 Task: Create List Customer Journey Mapping in Board Content Amplification Strategies to Workspace Creative Writing. Create List Customer Success in Board Employee Performance Evaluation to Workspace Creative Writing. Create List Customer Churn in Board Content Marketing Infographic Creation and Promotion to Workspace Creative Writing
Action: Mouse moved to (113, 367)
Screenshot: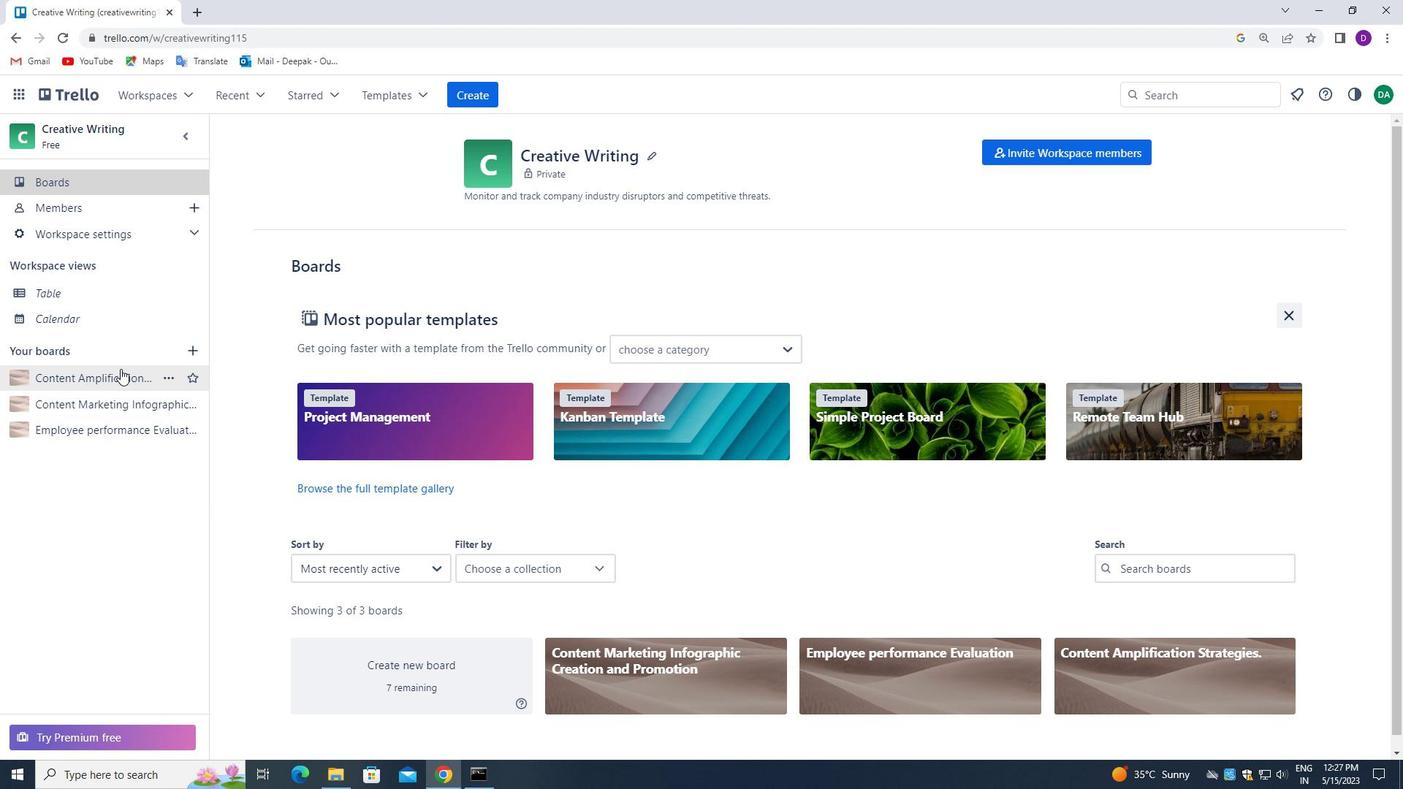 
Action: Mouse pressed left at (113, 367)
Screenshot: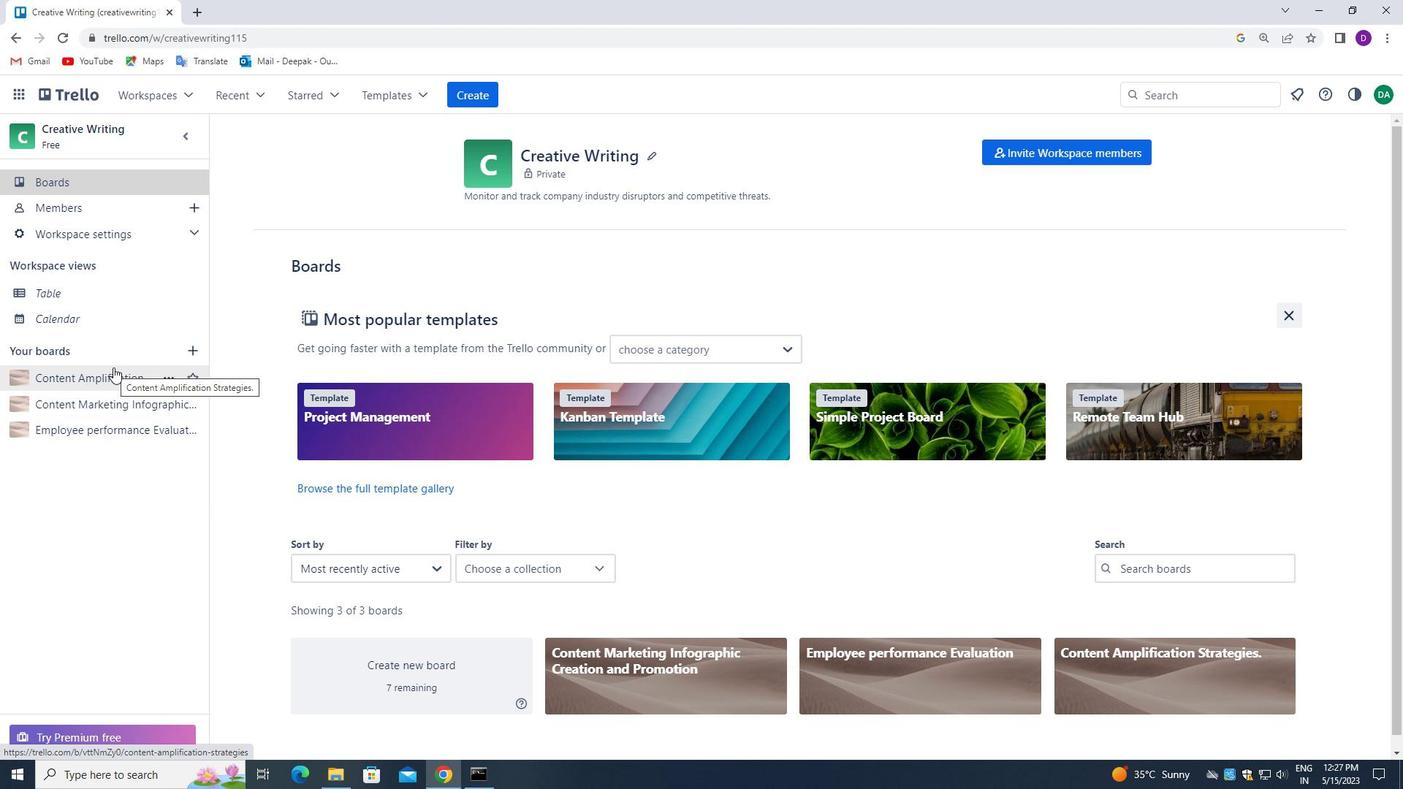 
Action: Mouse moved to (564, 183)
Screenshot: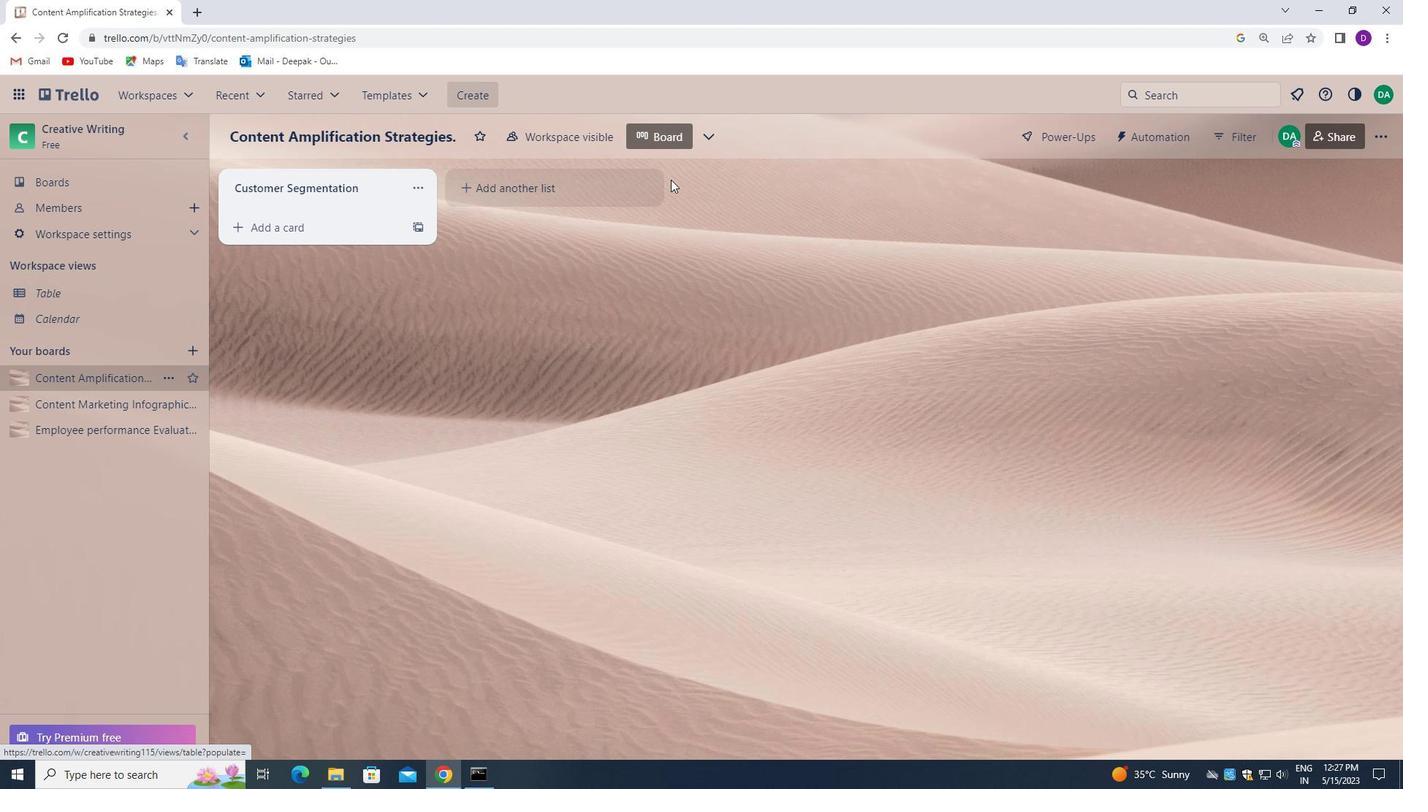 
Action: Mouse pressed left at (564, 183)
Screenshot: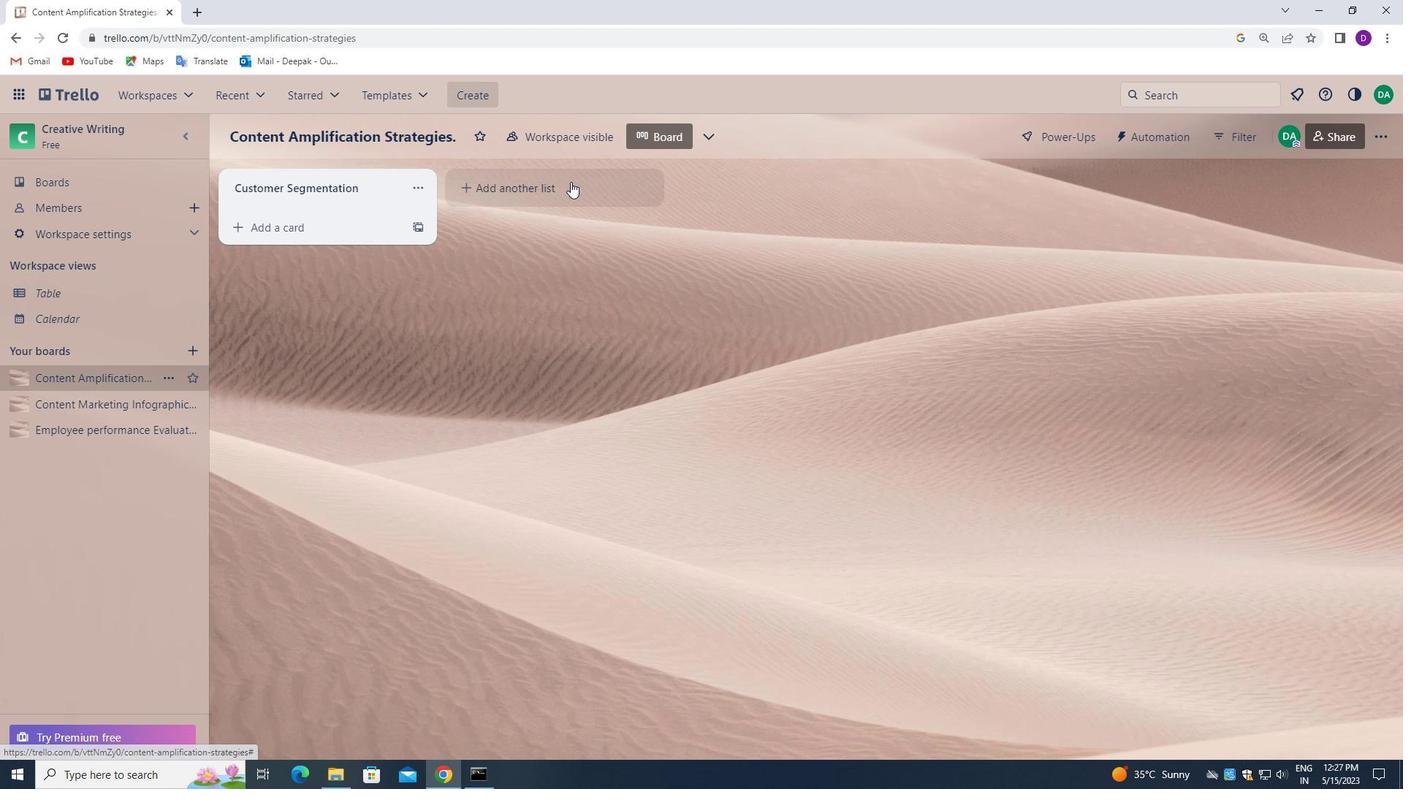 
Action: Mouse moved to (515, 189)
Screenshot: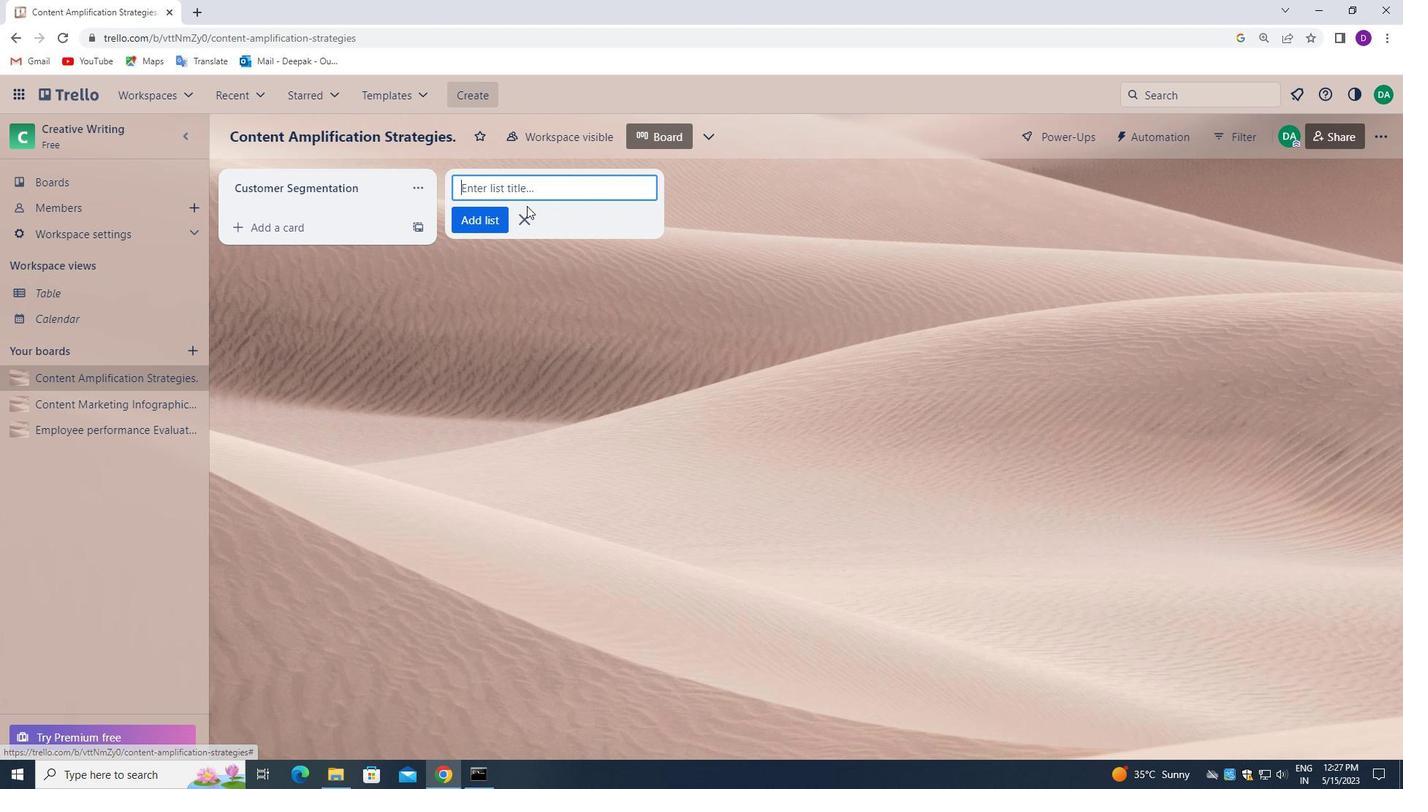 
Action: Mouse pressed left at (515, 189)
Screenshot: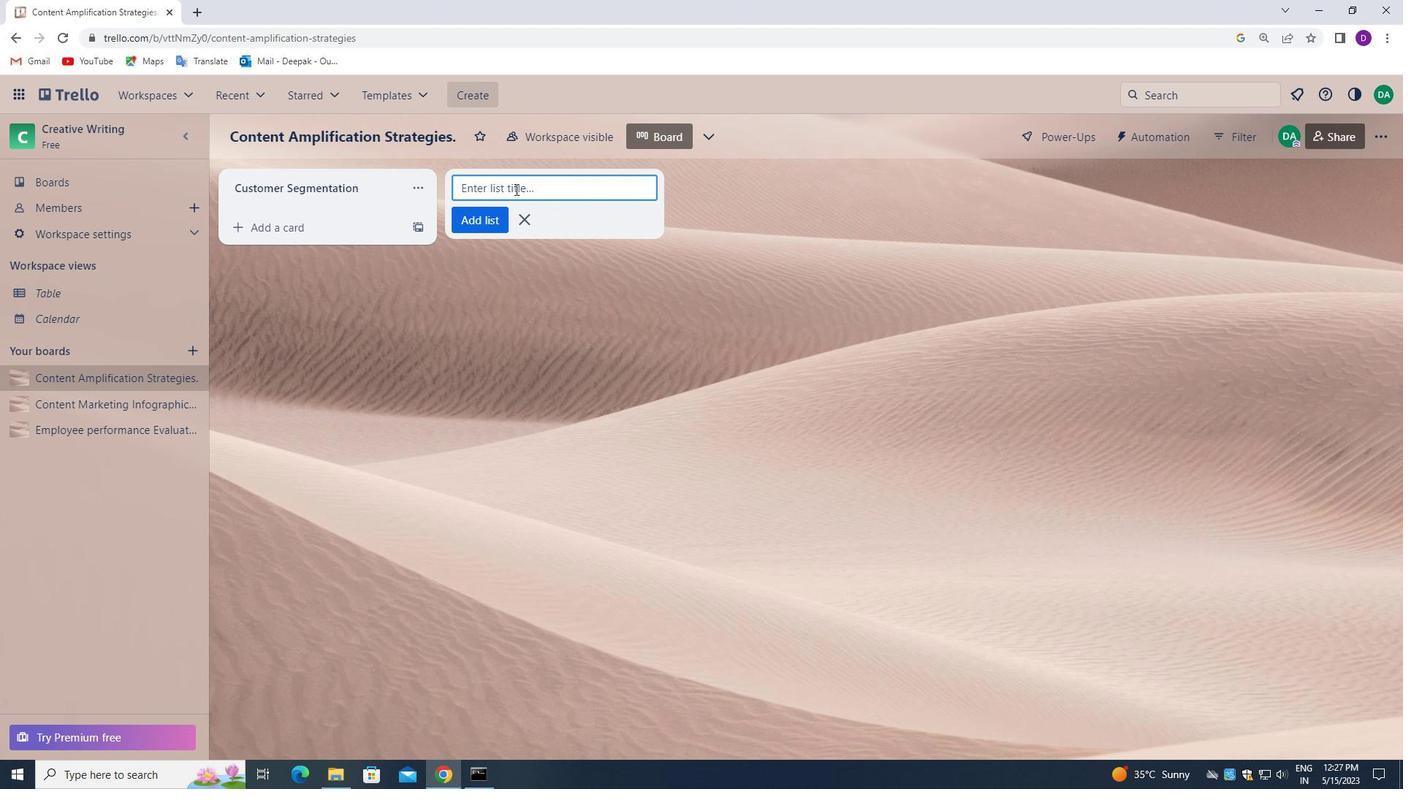 
Action: Key pressed <Key.shift>CUSTOMER<Key.space><Key.shift>JOURNEY<Key.space><Key.shift><Key.shift><Key.shift><Key.shift>MAPPING
Screenshot: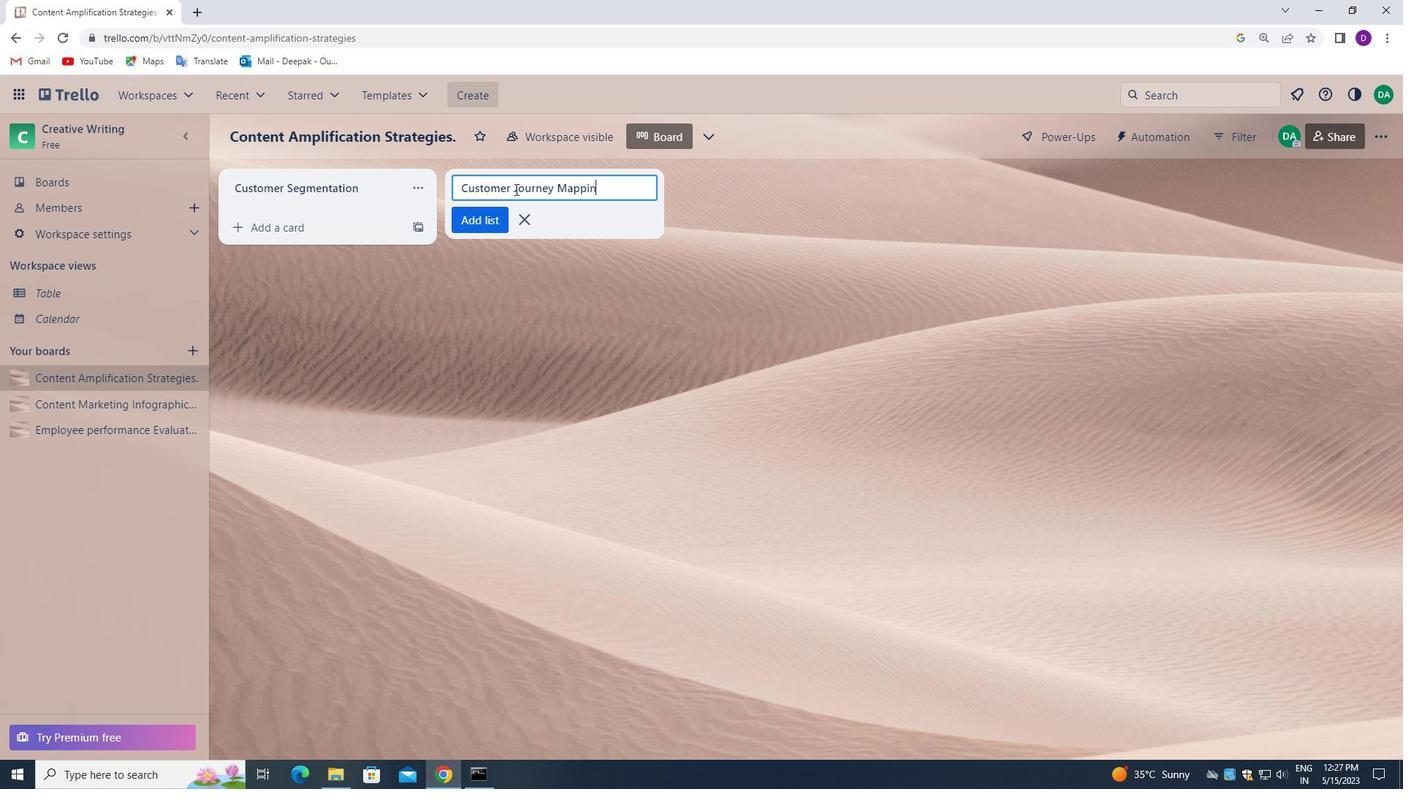 
Action: Mouse moved to (469, 209)
Screenshot: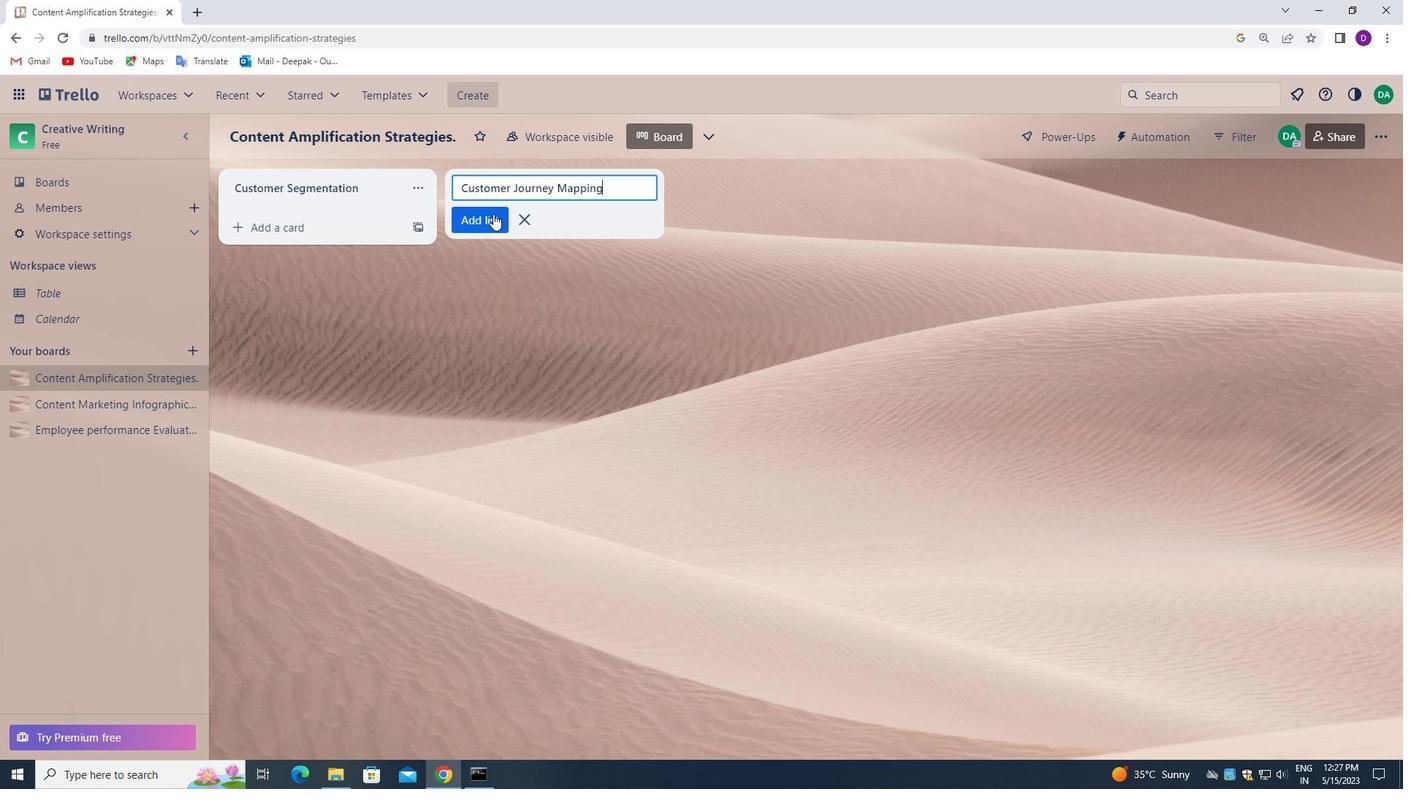 
Action: Mouse pressed left at (469, 209)
Screenshot: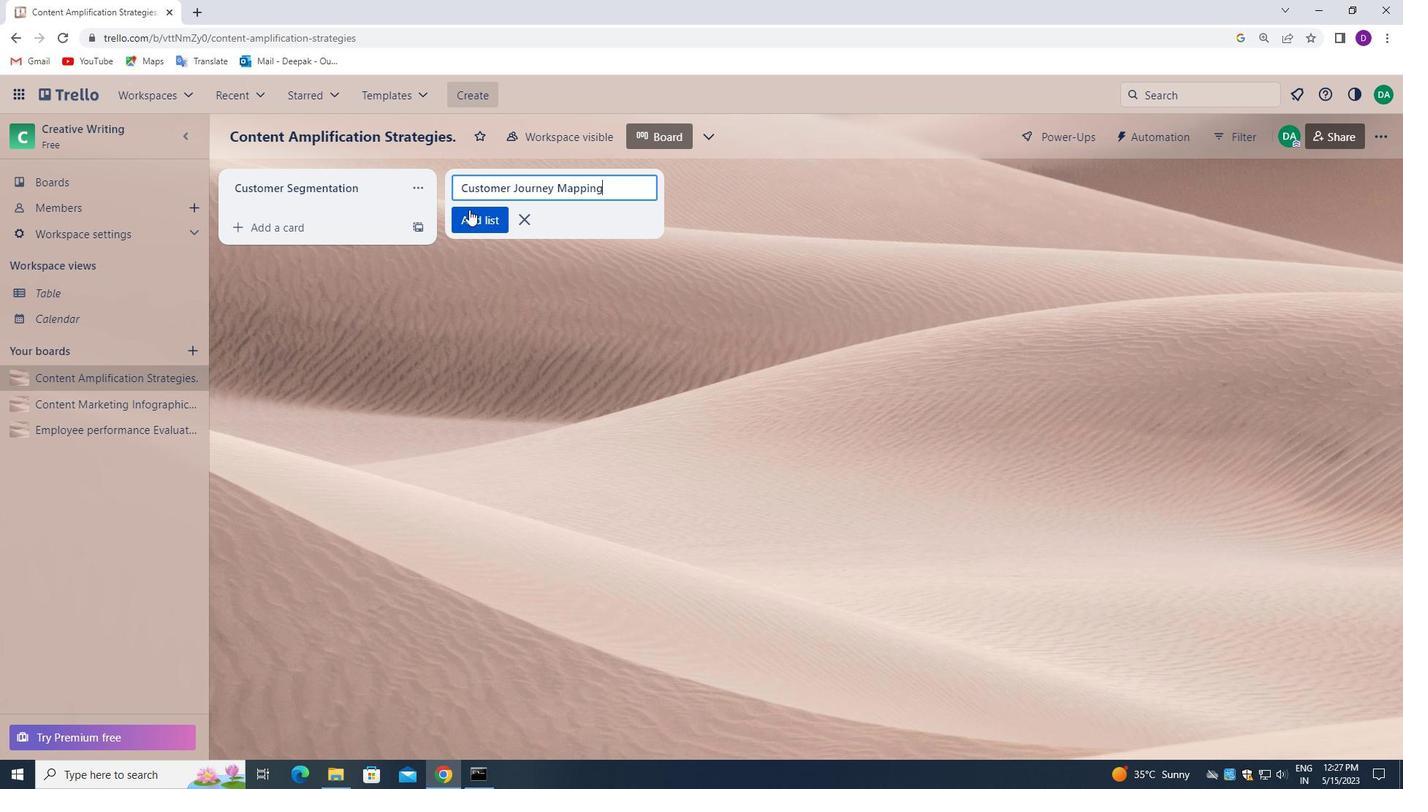 
Action: Mouse moved to (113, 425)
Screenshot: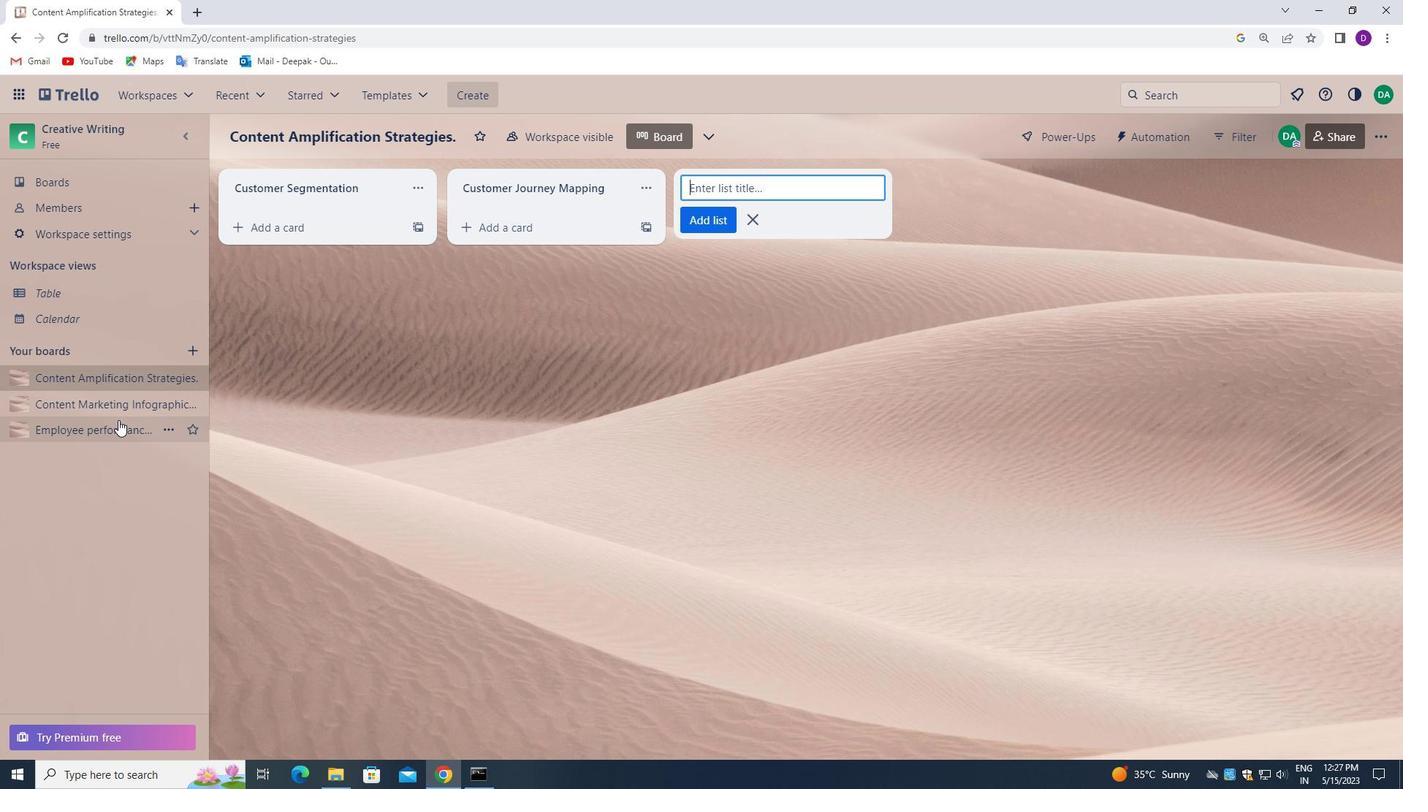 
Action: Mouse pressed left at (113, 425)
Screenshot: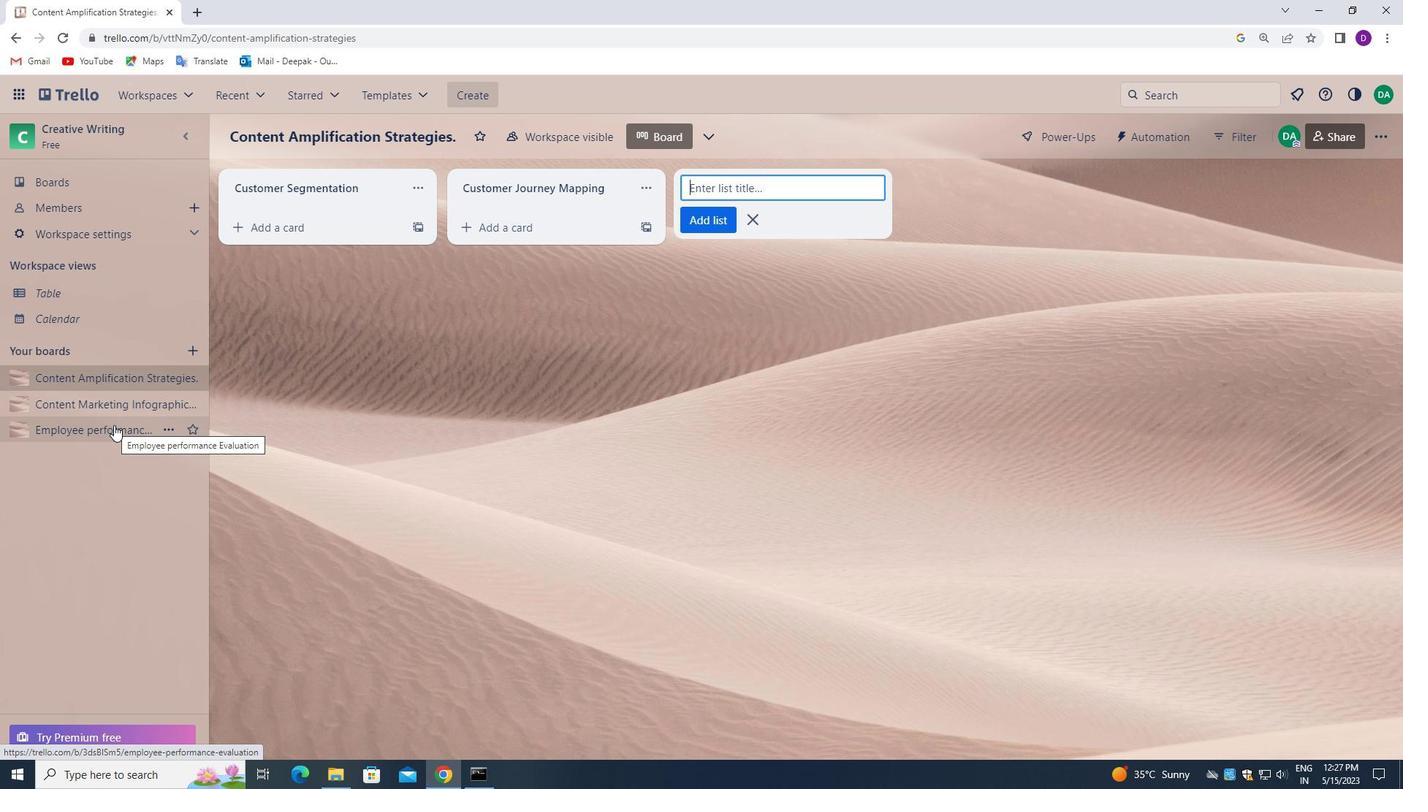 
Action: Mouse moved to (508, 195)
Screenshot: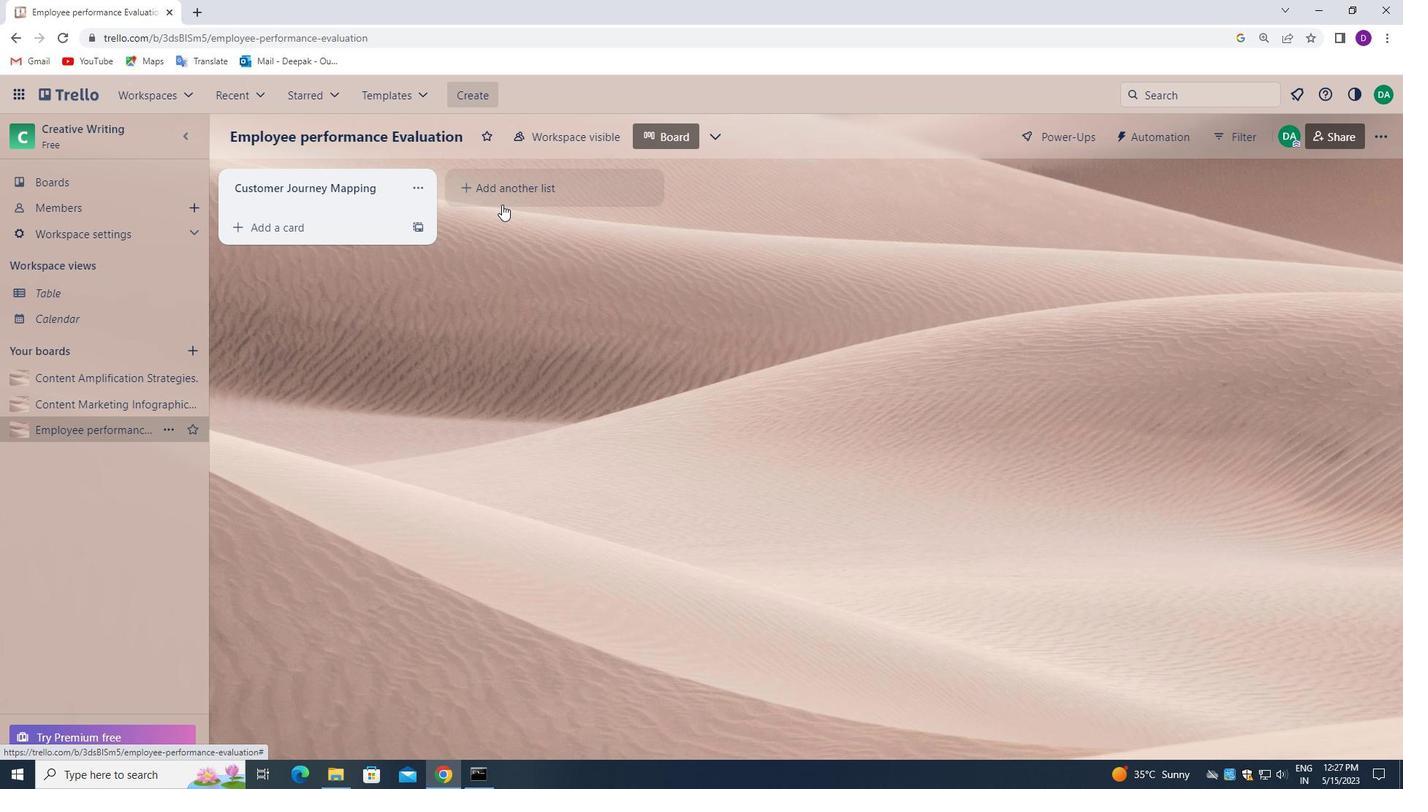 
Action: Mouse pressed left at (508, 195)
Screenshot: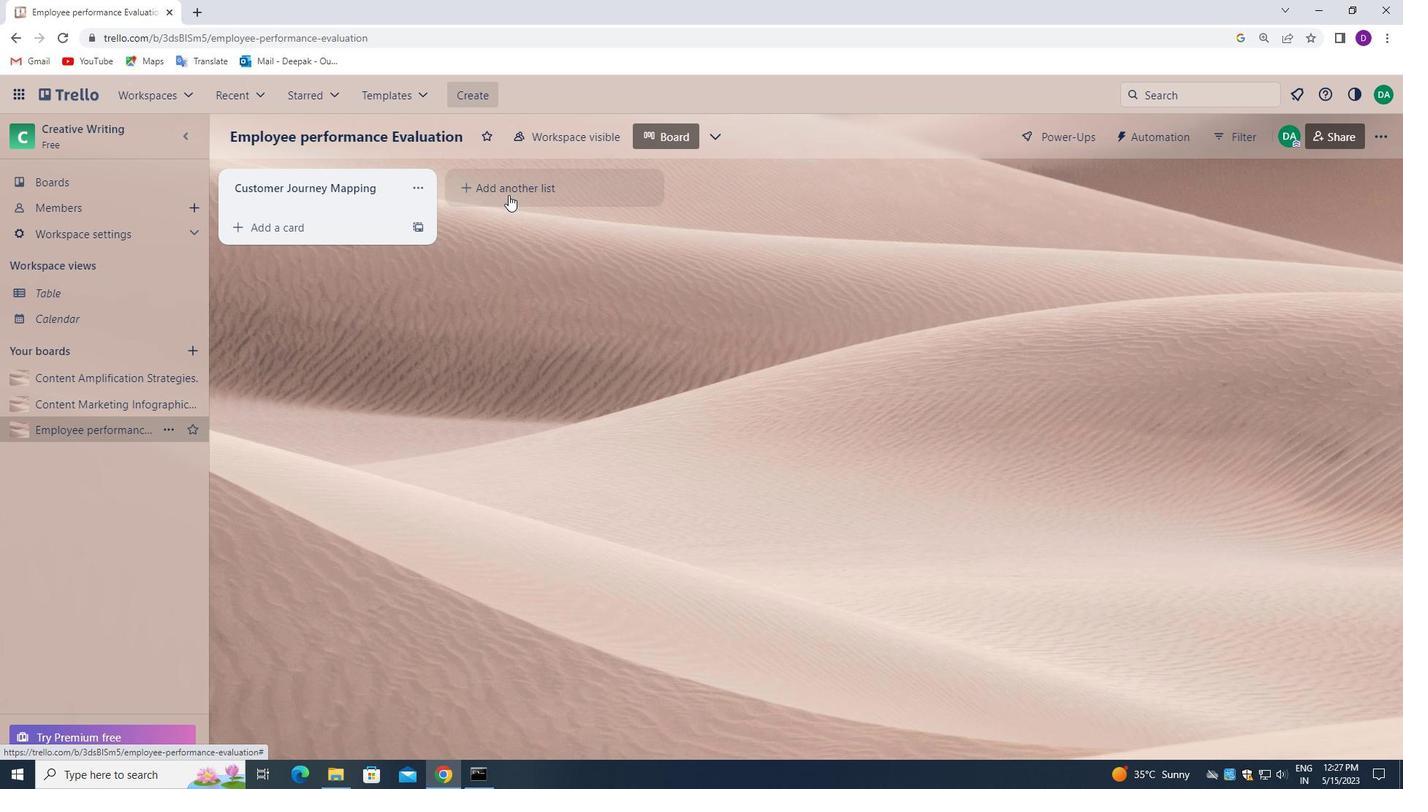 
Action: Mouse moved to (510, 192)
Screenshot: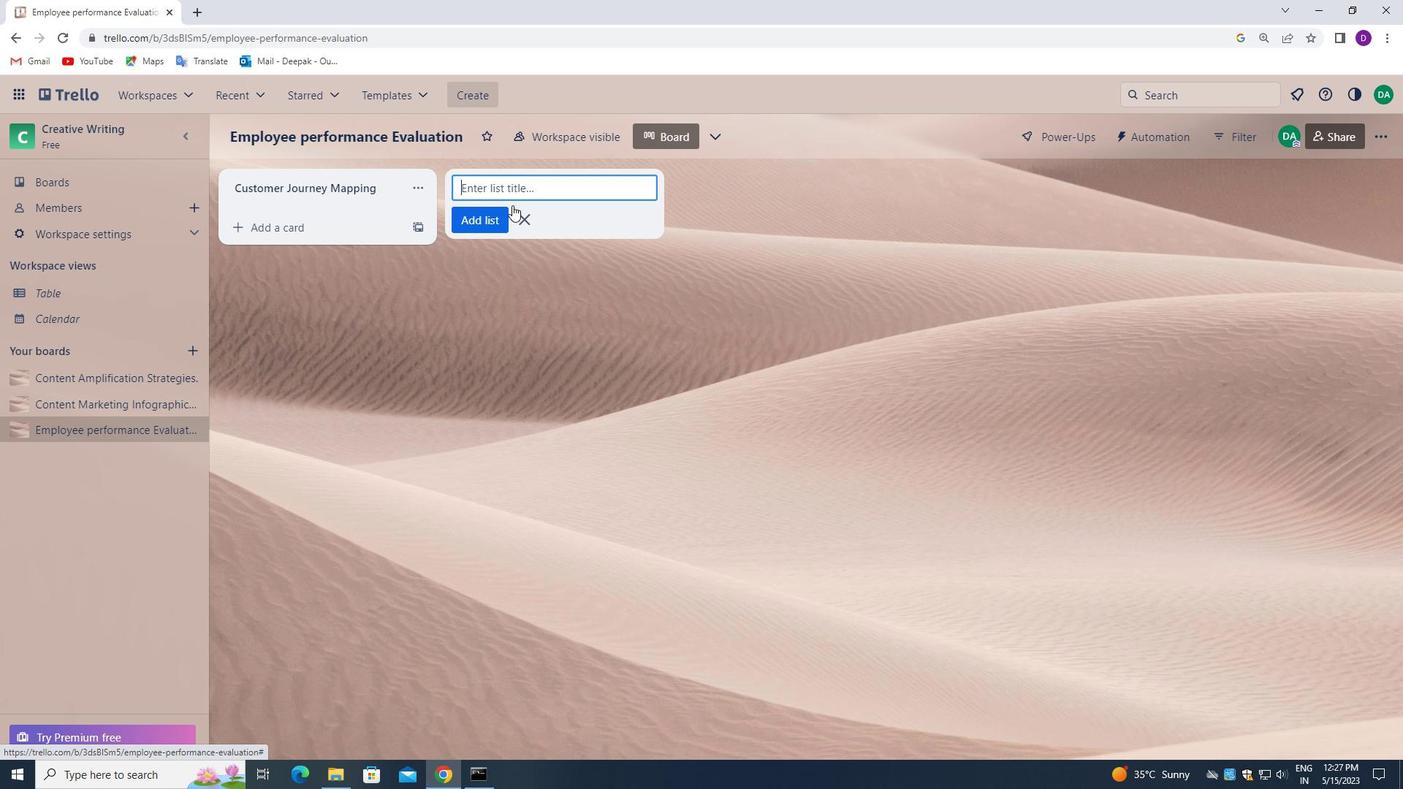 
Action: Mouse pressed left at (510, 192)
Screenshot: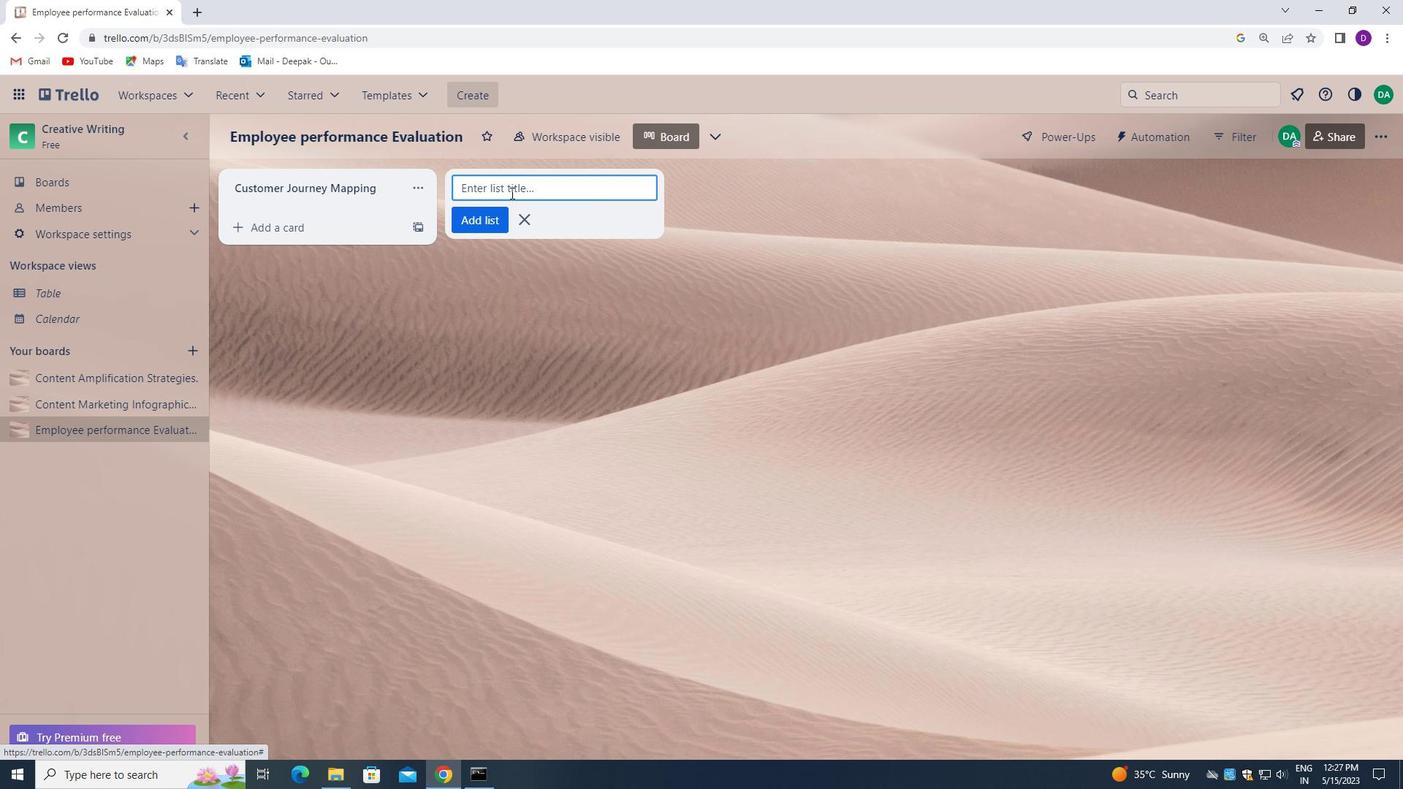 
Action: Key pressed <Key.shift>CUSTOMER<Key.space><Key.shift>SUCCESS
Screenshot: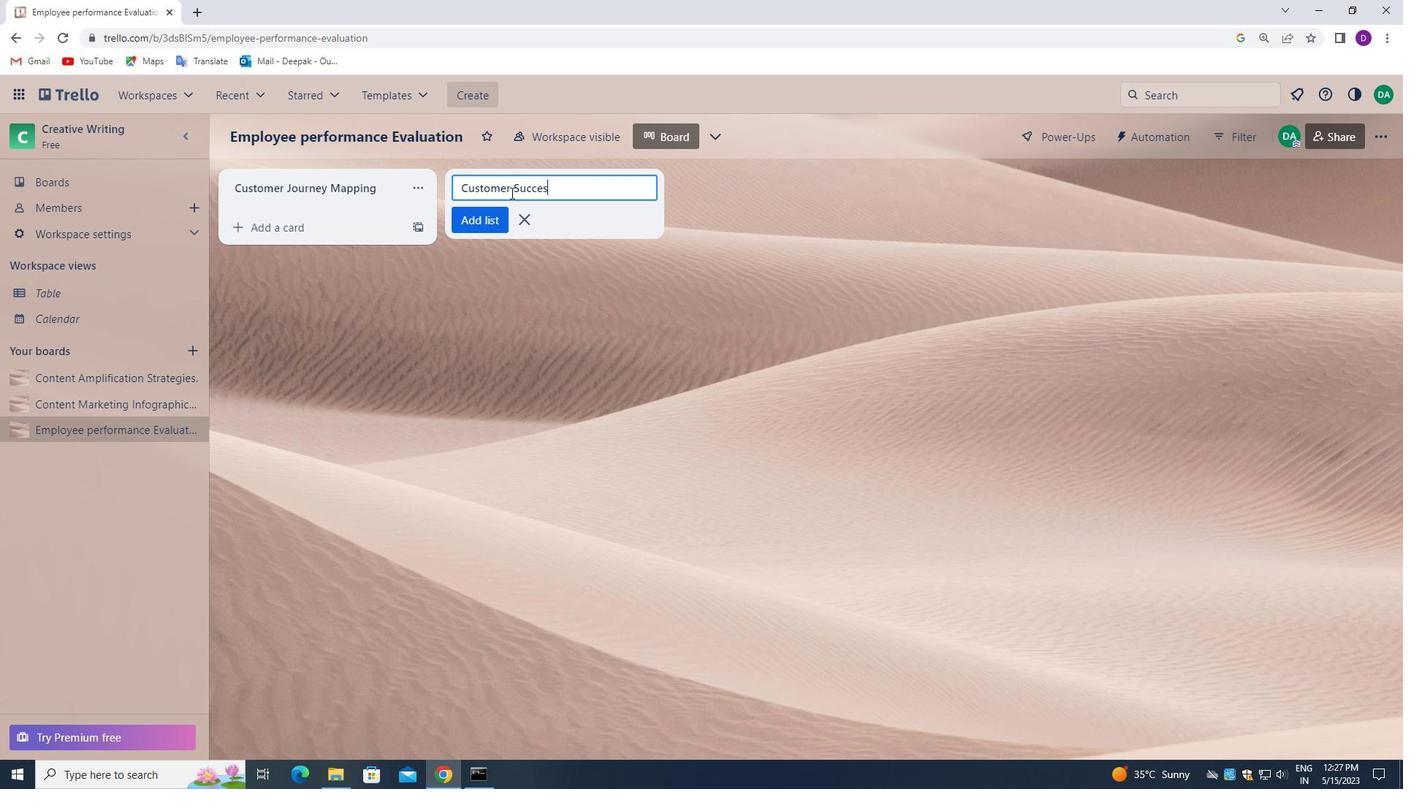 
Action: Mouse moved to (467, 222)
Screenshot: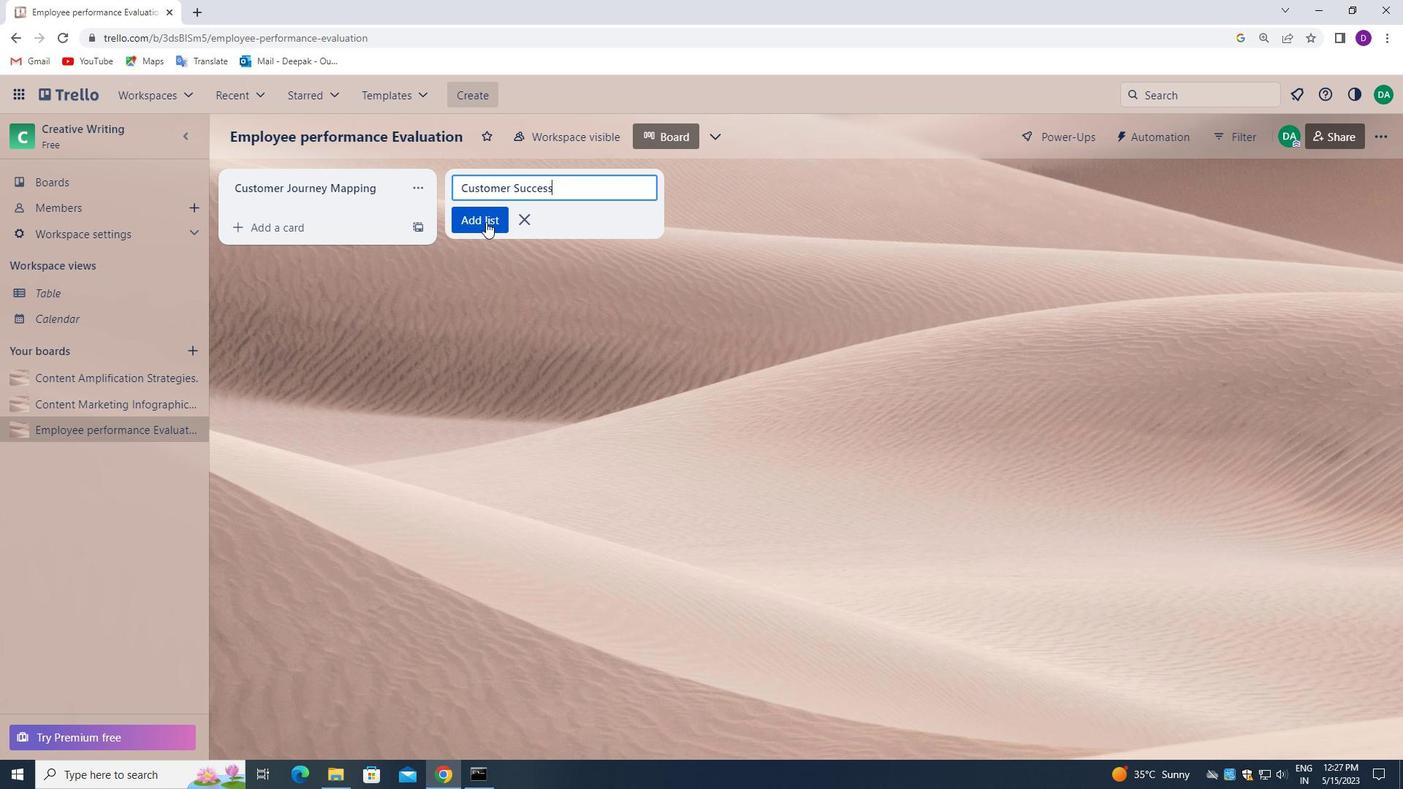 
Action: Mouse pressed left at (467, 222)
Screenshot: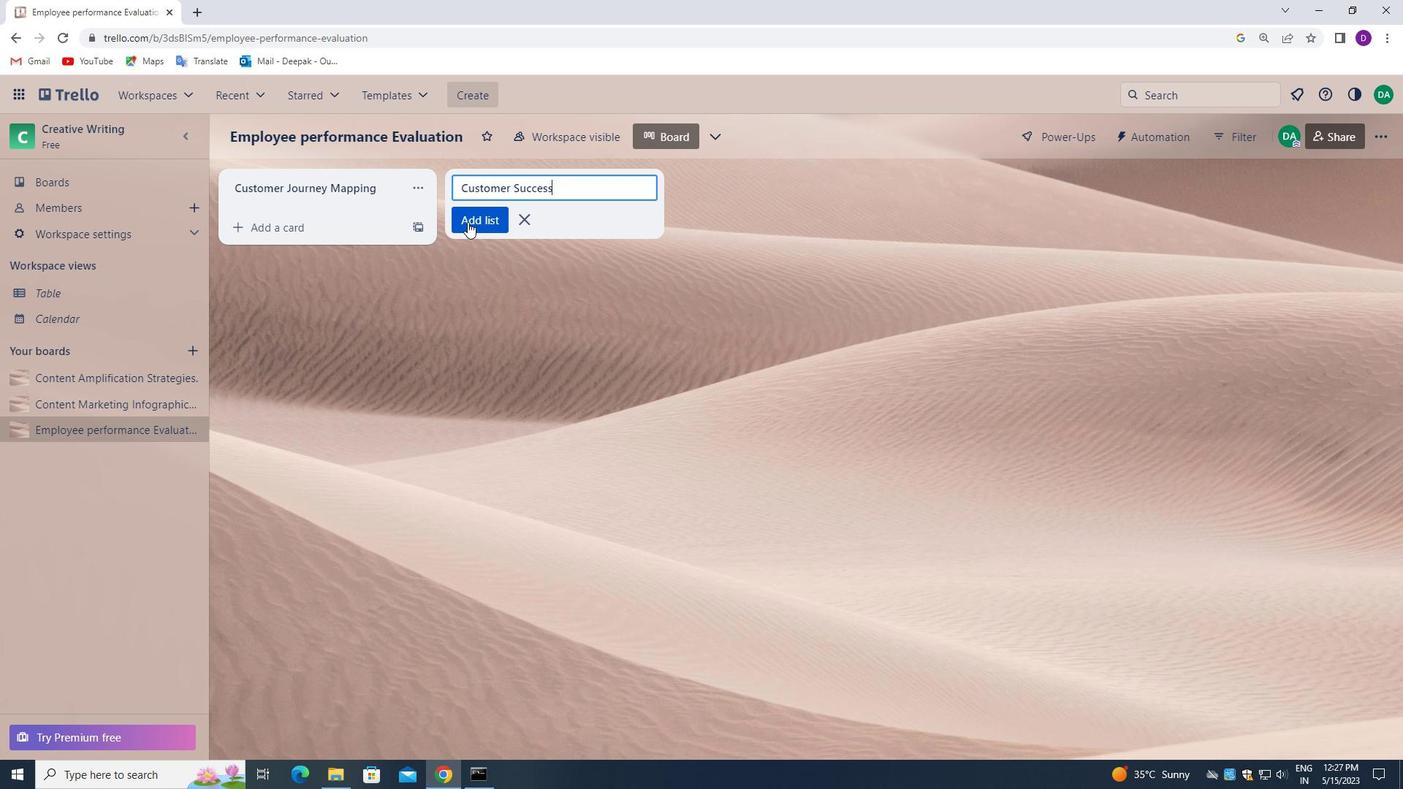 
Action: Mouse moved to (105, 400)
Screenshot: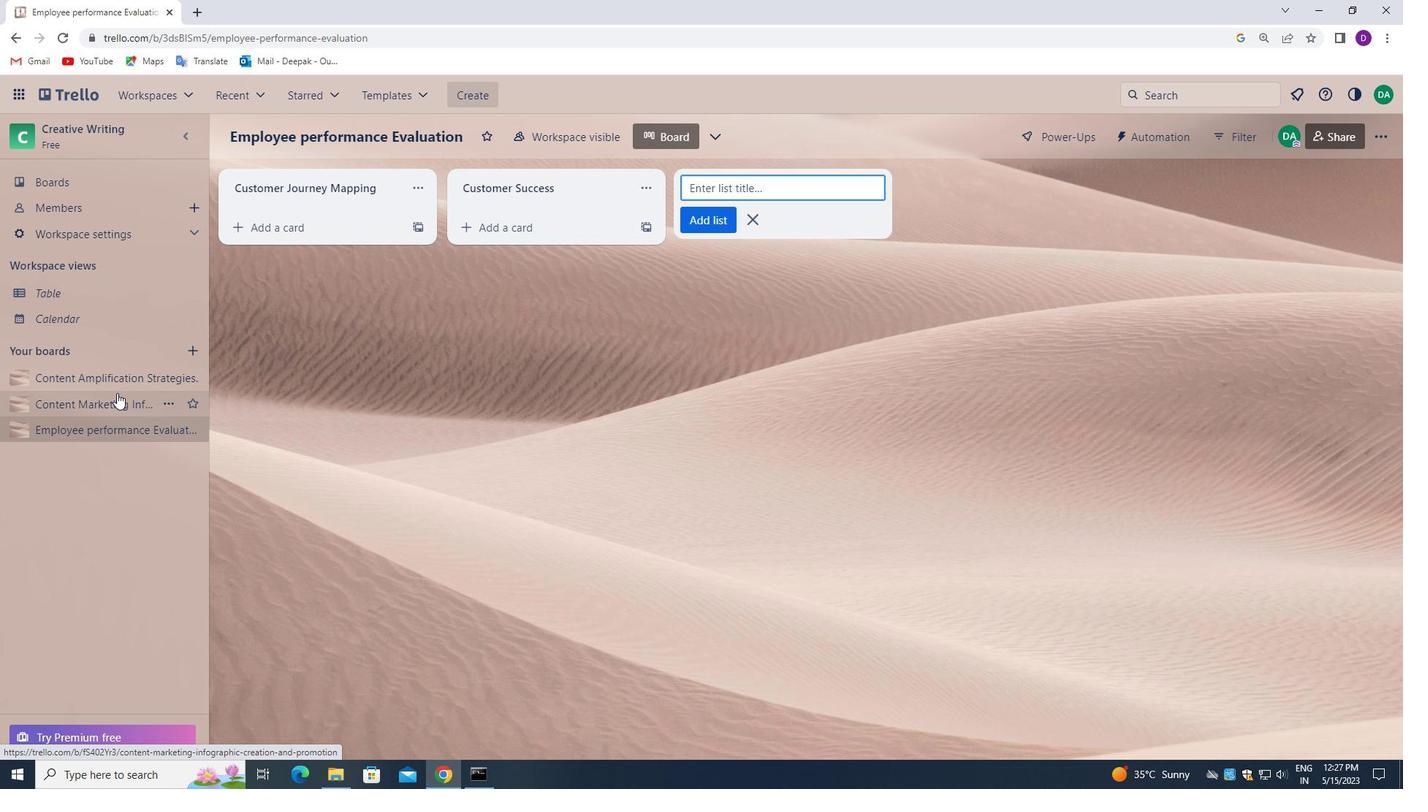 
Action: Mouse pressed left at (105, 400)
Screenshot: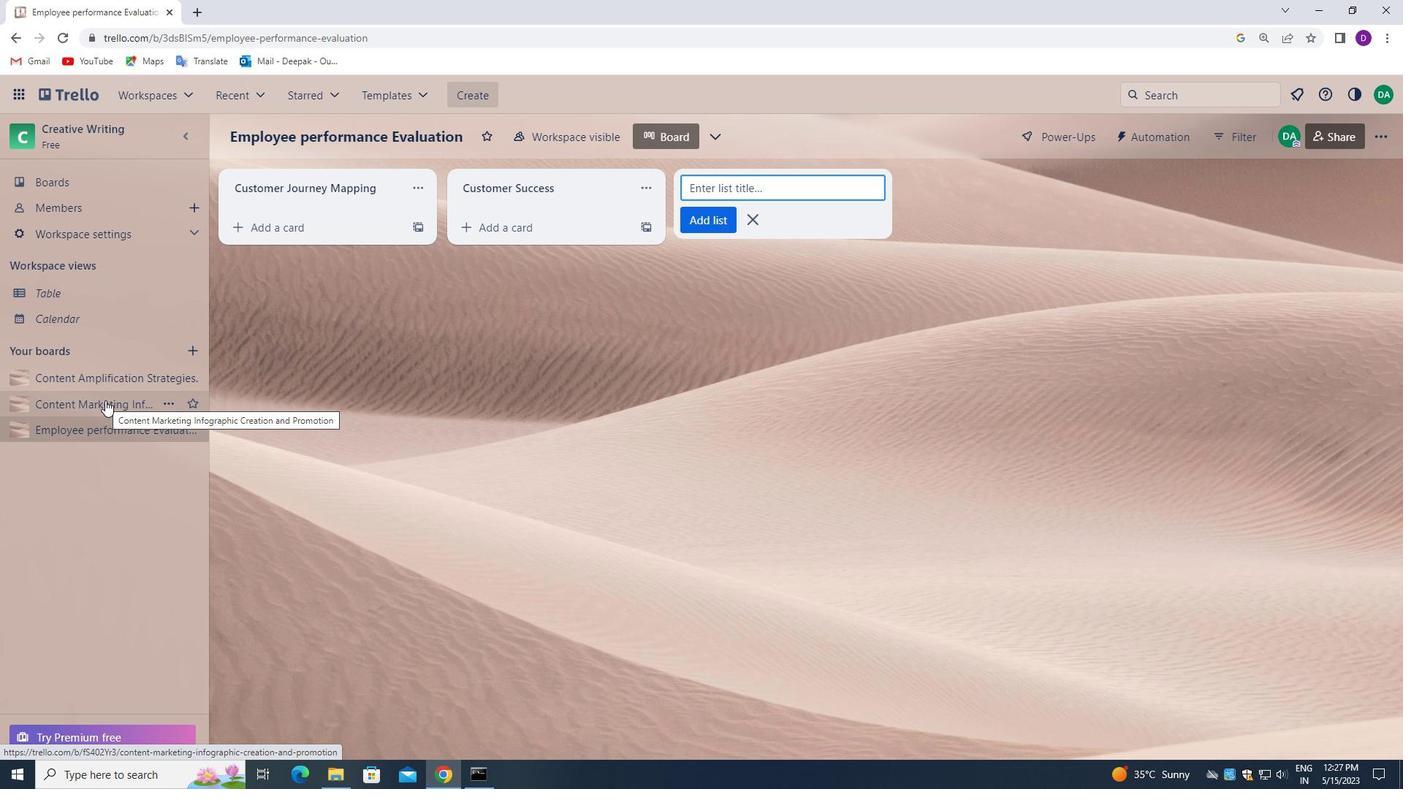 
Action: Mouse moved to (512, 179)
Screenshot: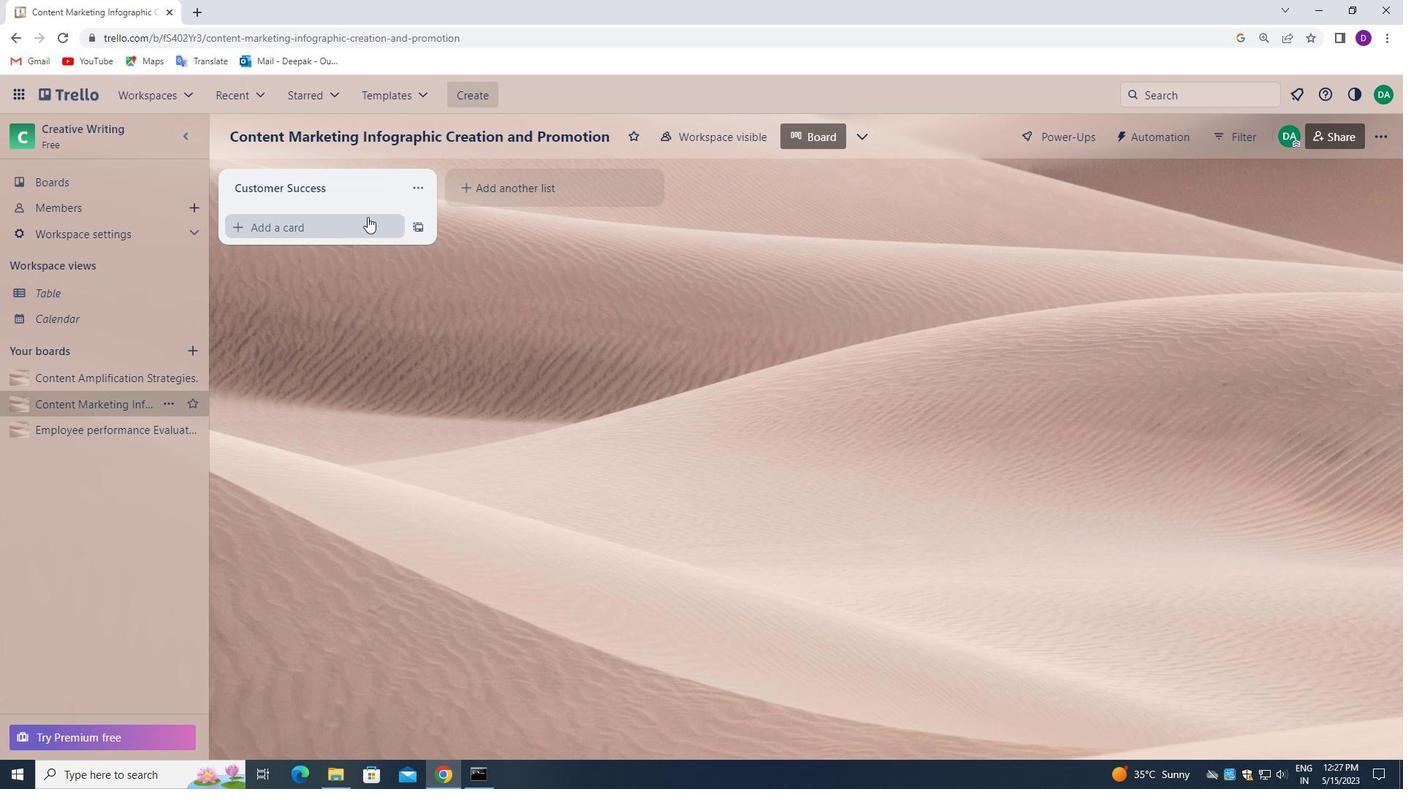 
Action: Mouse pressed left at (512, 179)
Screenshot: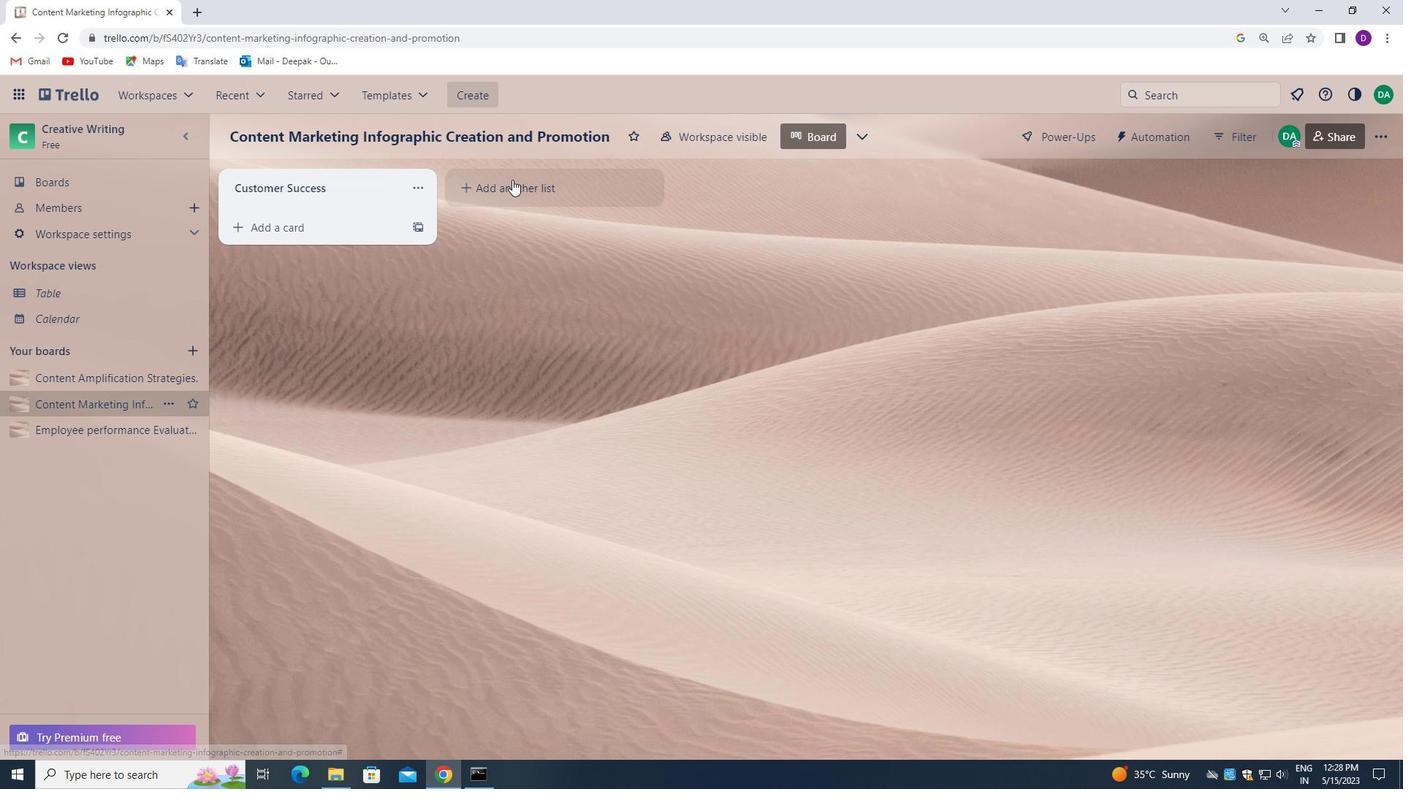 
Action: Mouse moved to (499, 187)
Screenshot: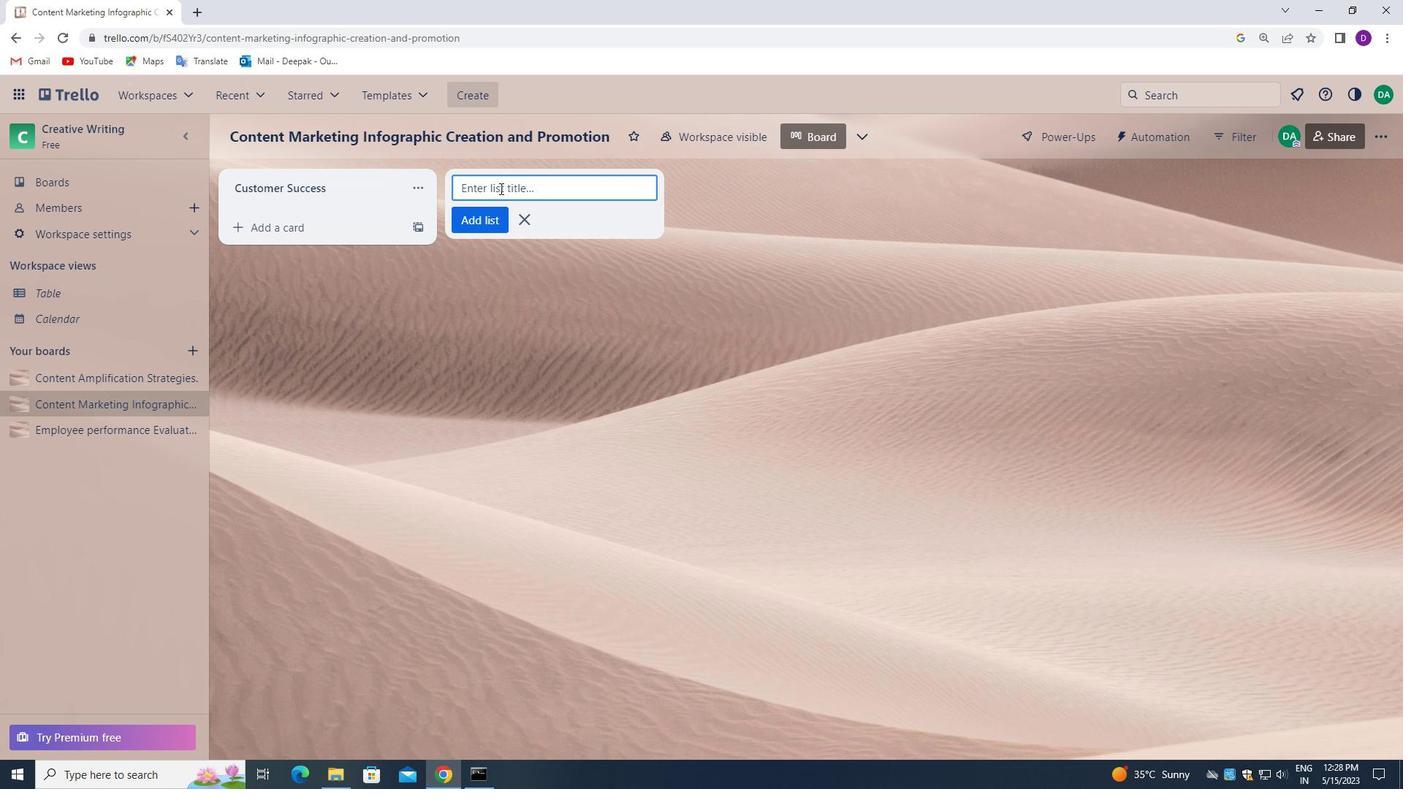 
Action: Mouse pressed left at (499, 187)
Screenshot: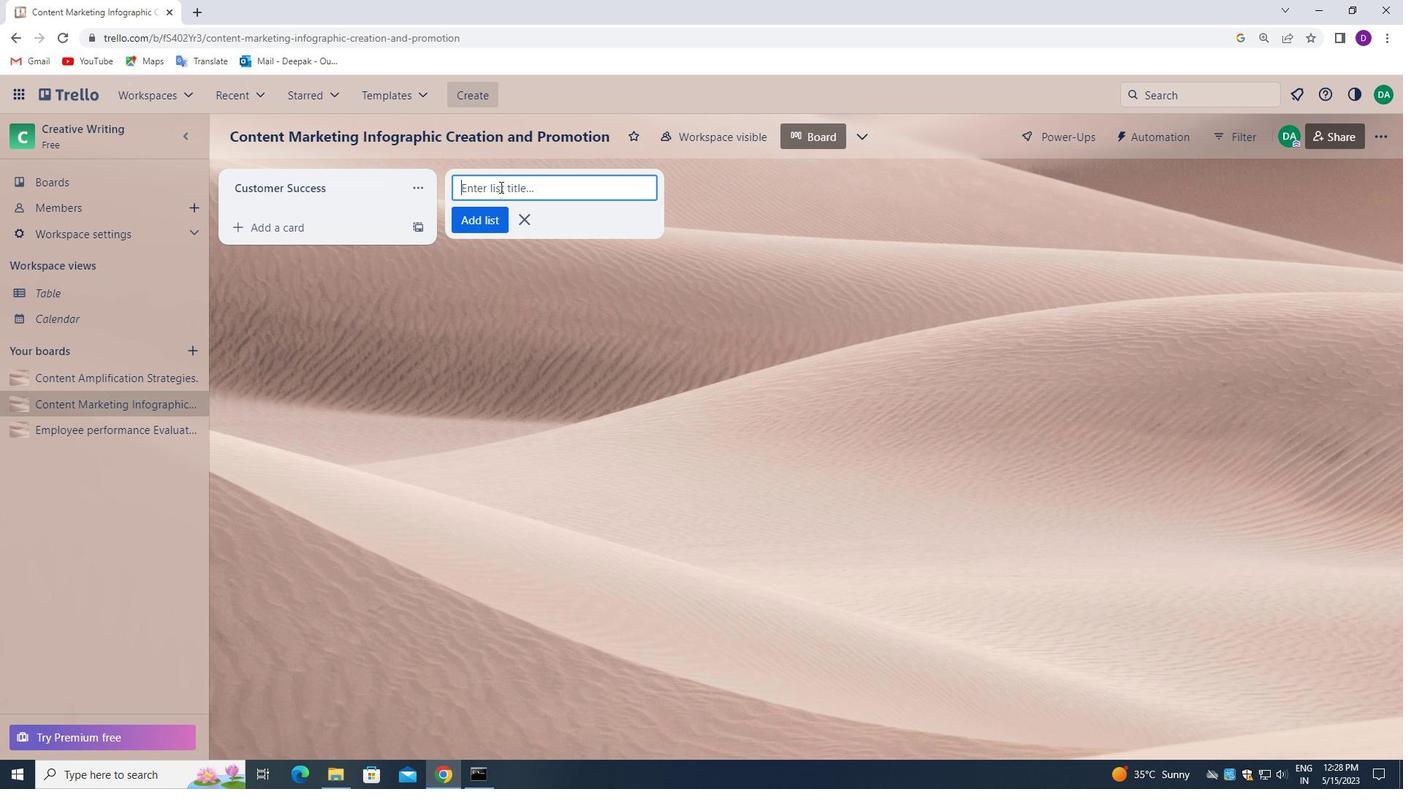 
Action: Key pressed <Key.shift>CUSTOMER<Key.space><Key.shift>CHURN
Screenshot: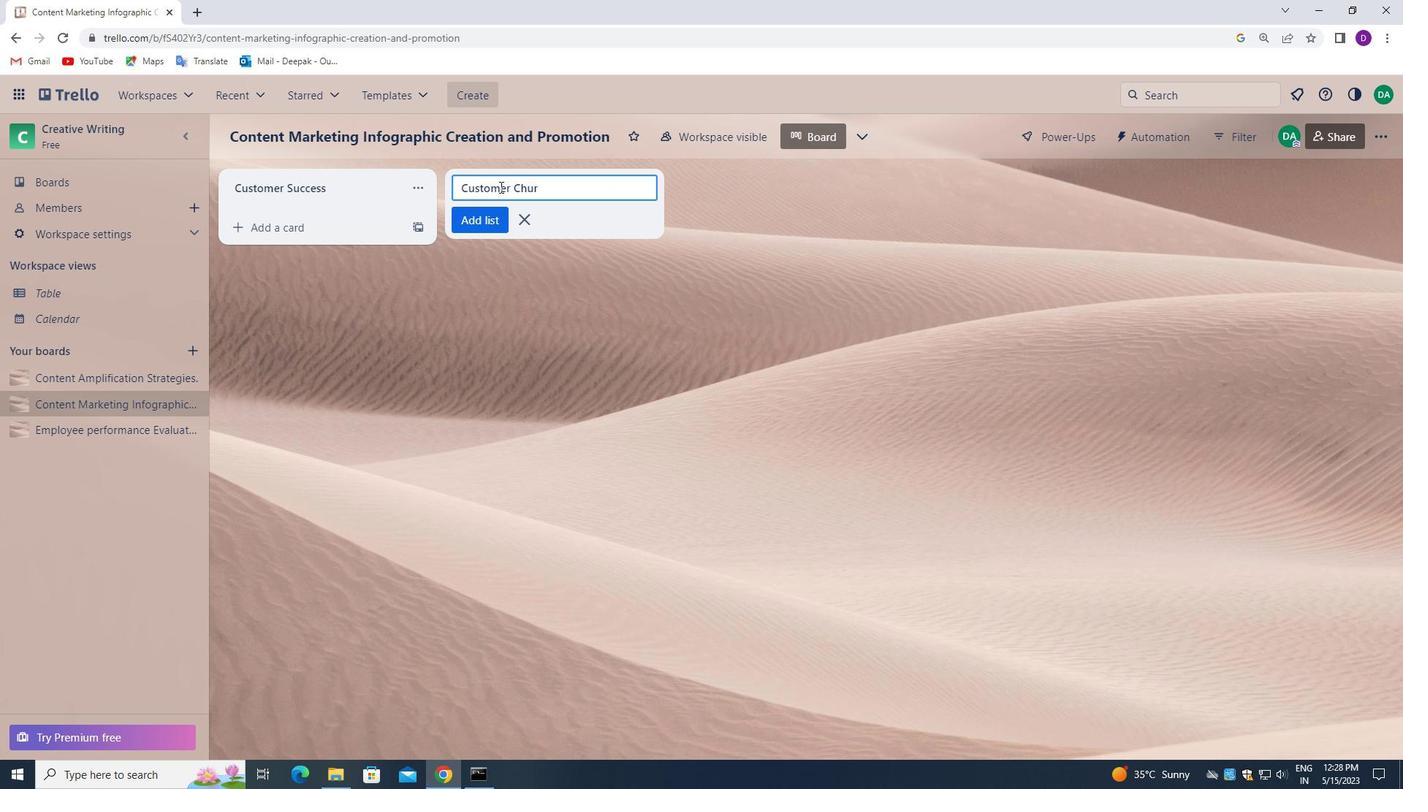 
Action: Mouse moved to (472, 222)
Screenshot: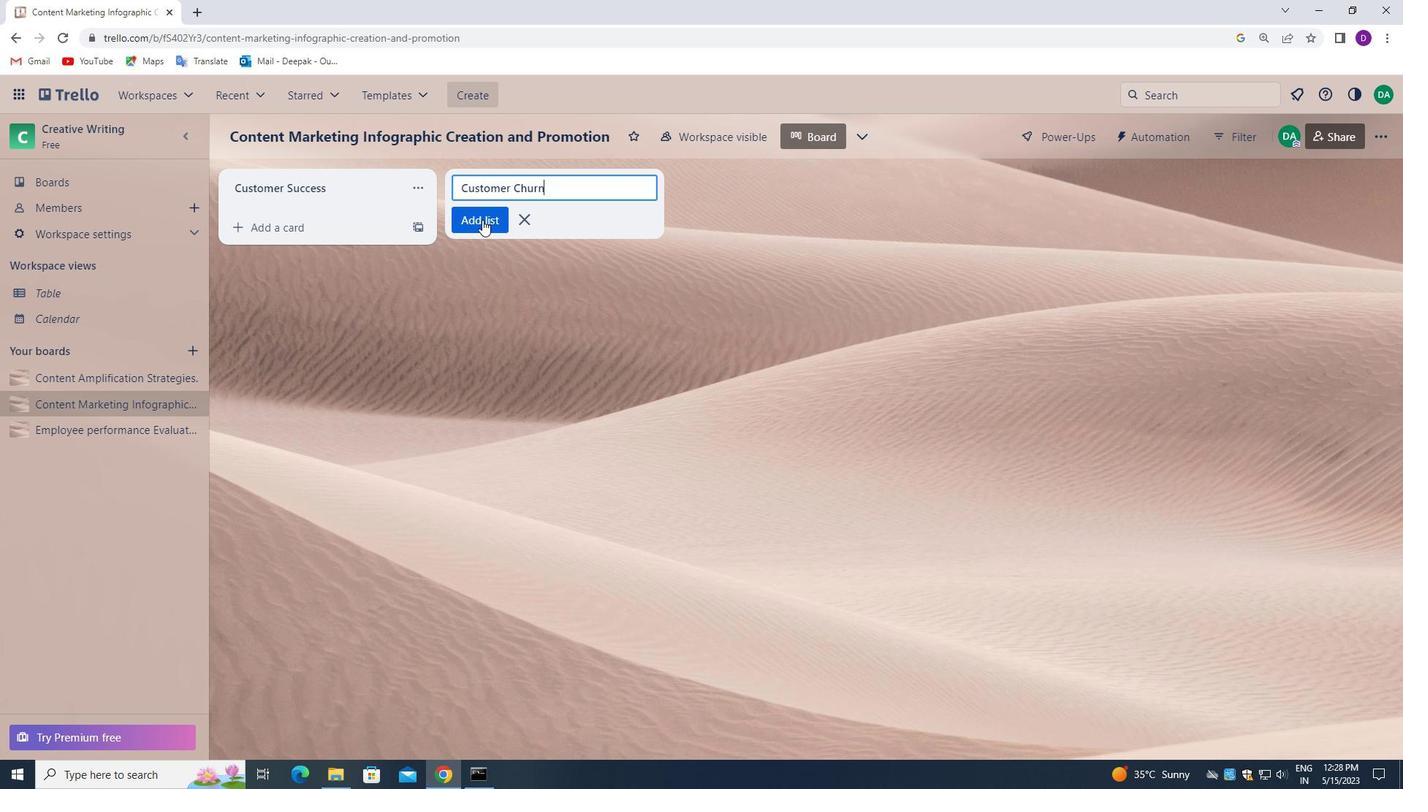 
Action: Mouse pressed left at (472, 222)
Screenshot: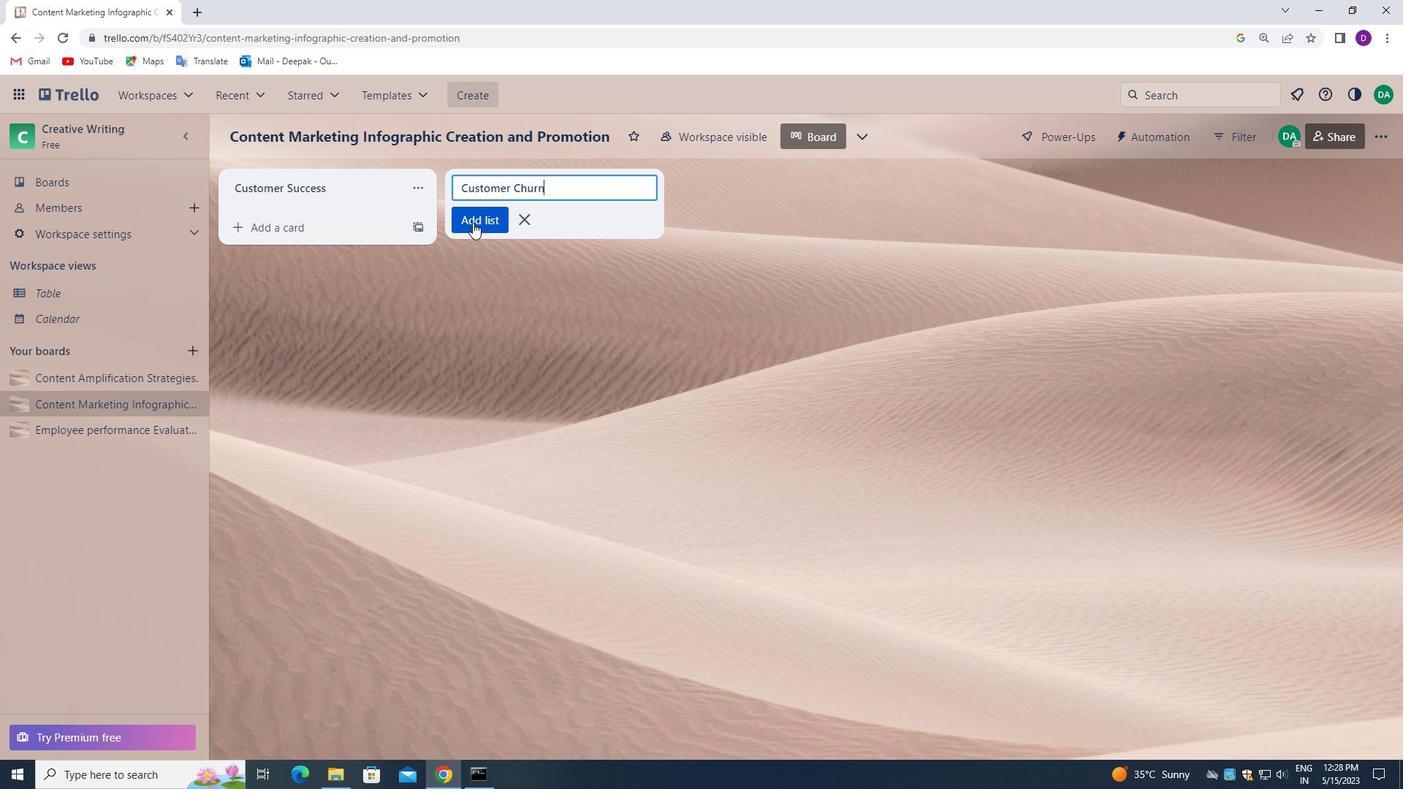 
Action: Mouse moved to (67, 181)
Screenshot: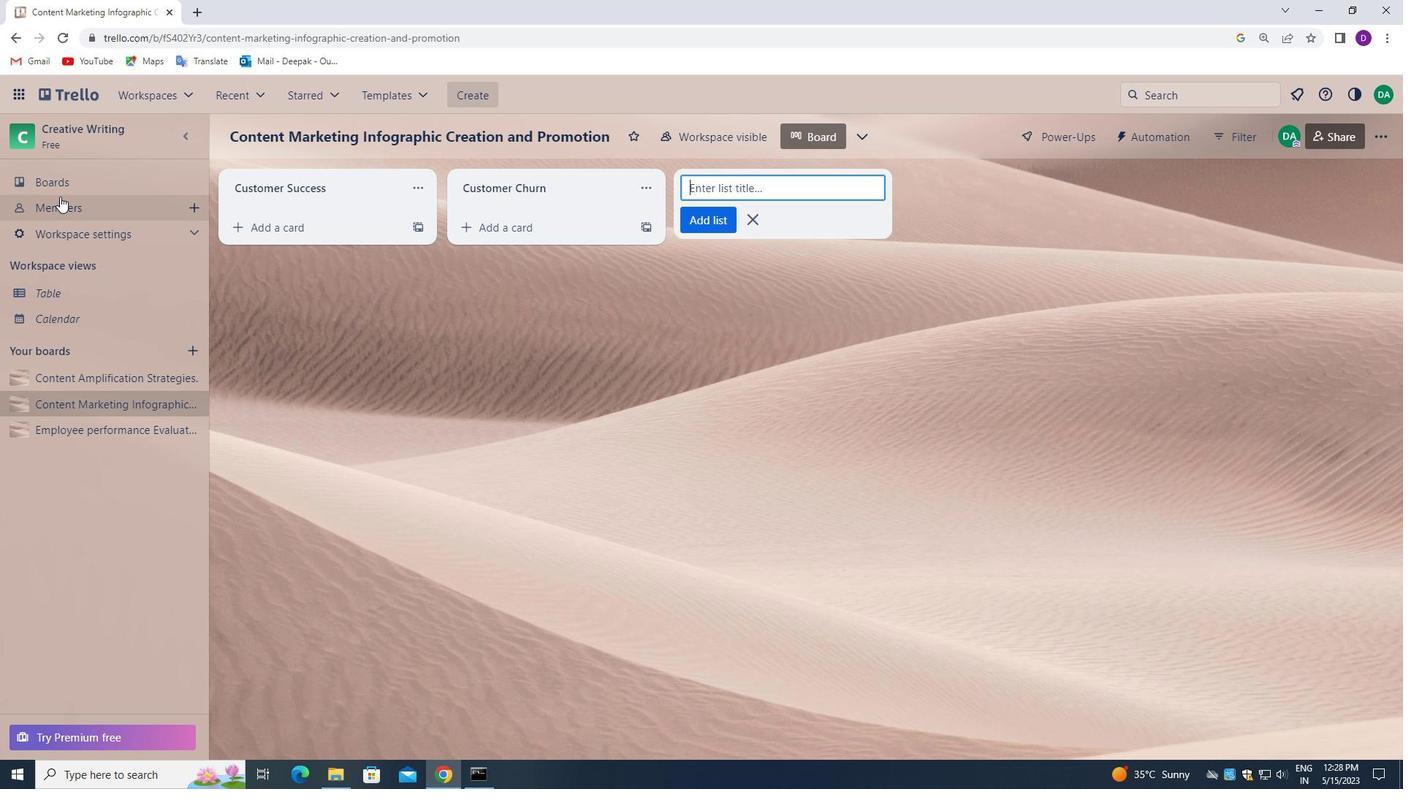 
Action: Mouse pressed left at (67, 181)
Screenshot: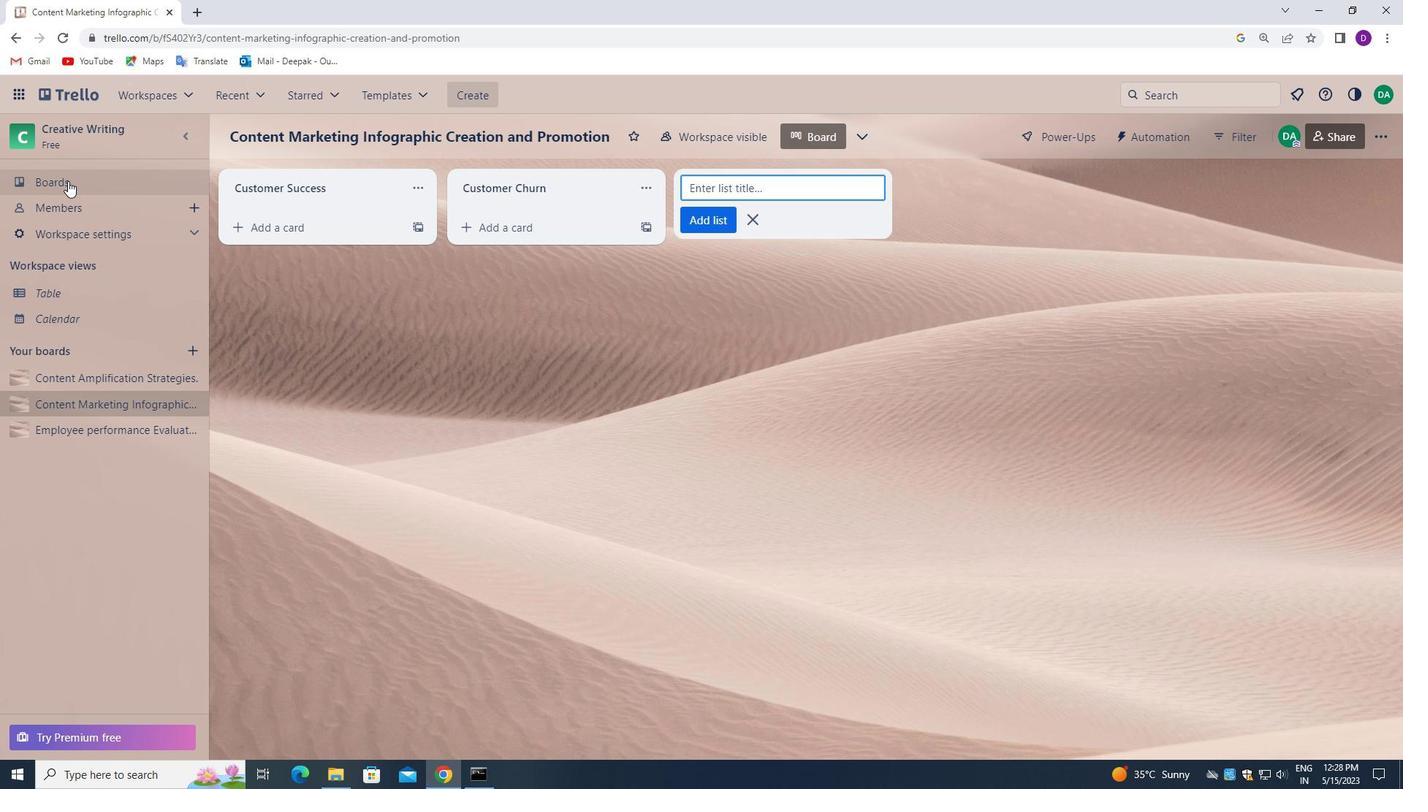 
